 Task: Look for products from Sprouts only.
Action: Mouse moved to (22, 278)
Screenshot: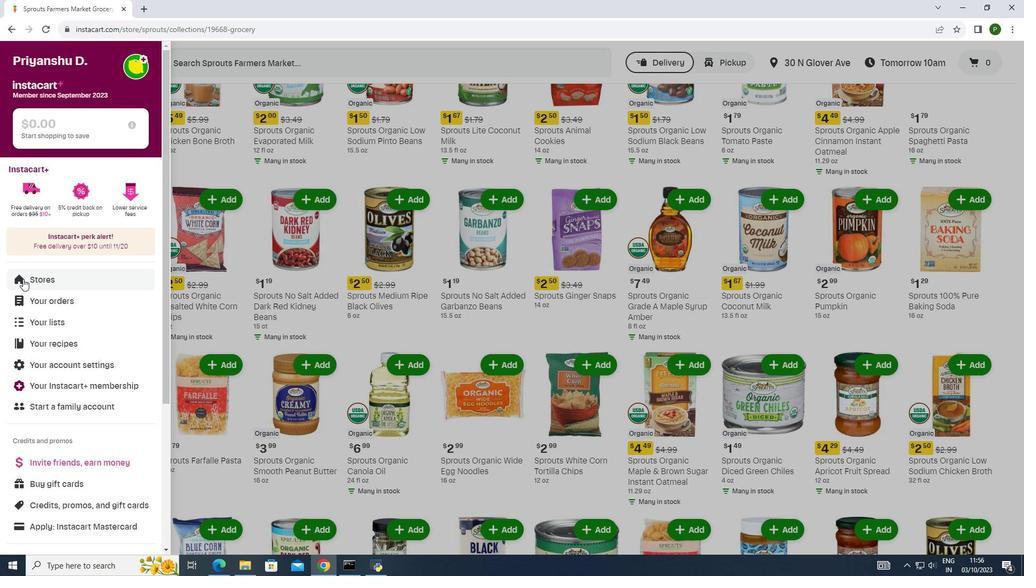 
Action: Mouse pressed left at (22, 278)
Screenshot: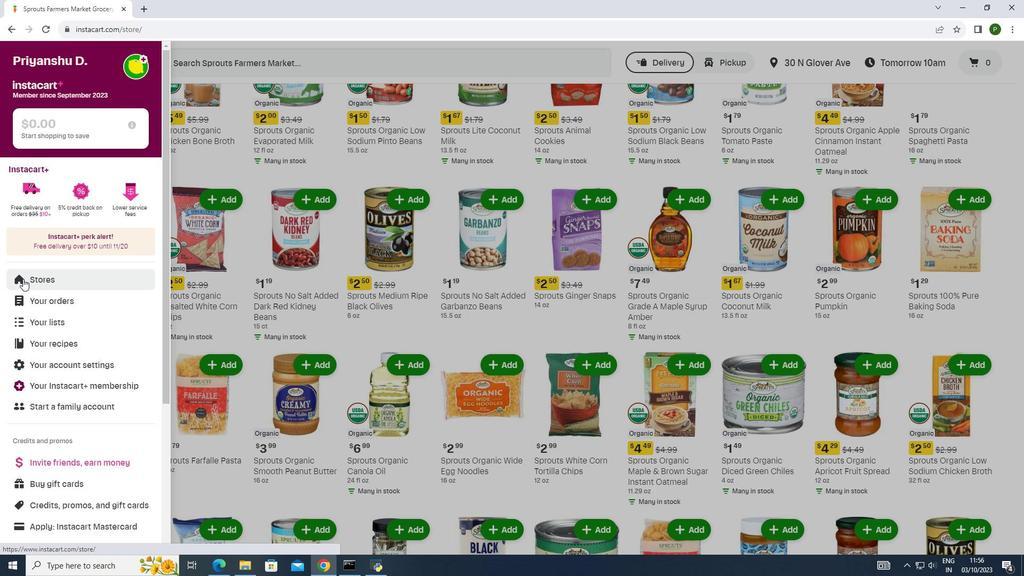 
Action: Mouse moved to (237, 97)
Screenshot: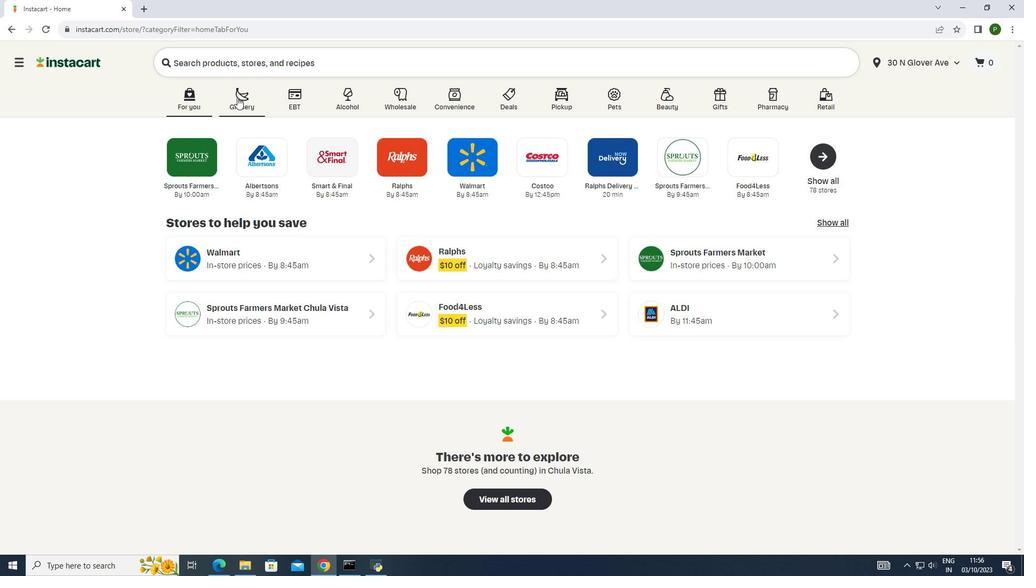 
Action: Mouse pressed left at (237, 97)
Screenshot: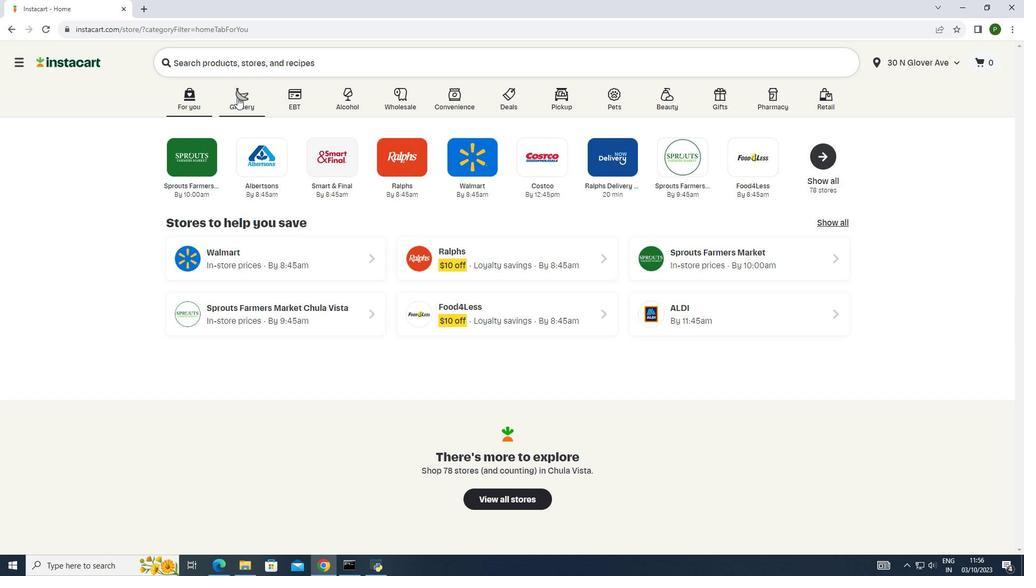 
Action: Mouse moved to (535, 150)
Screenshot: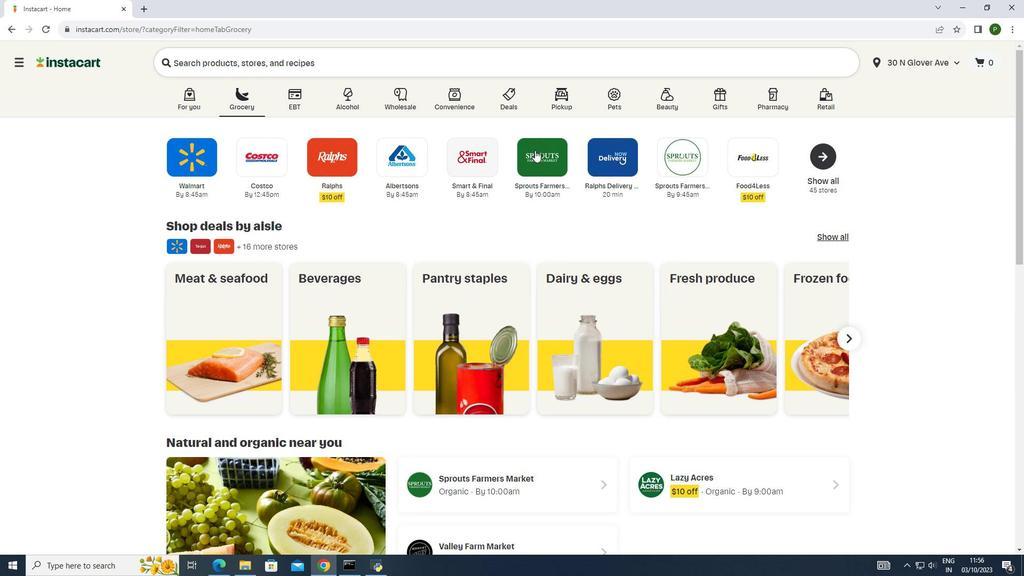 
Action: Mouse pressed left at (535, 150)
Screenshot: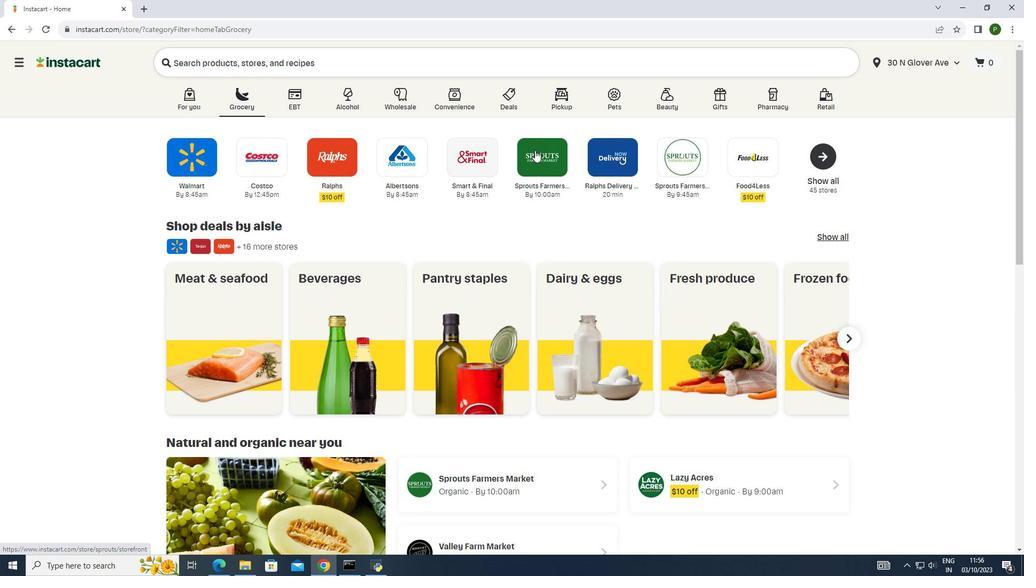 
Action: Mouse moved to (73, 289)
Screenshot: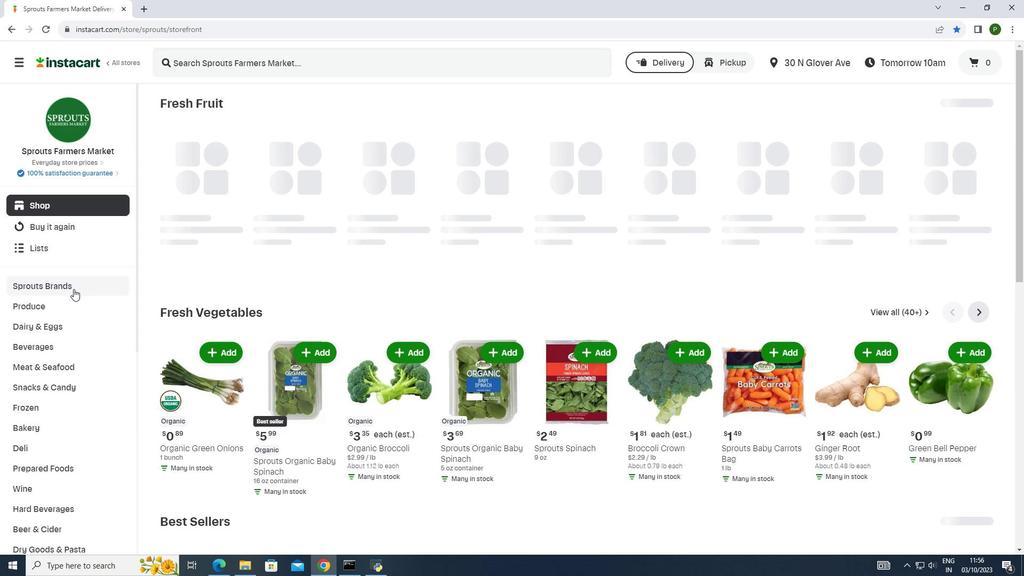 
Action: Mouse pressed left at (73, 289)
Screenshot: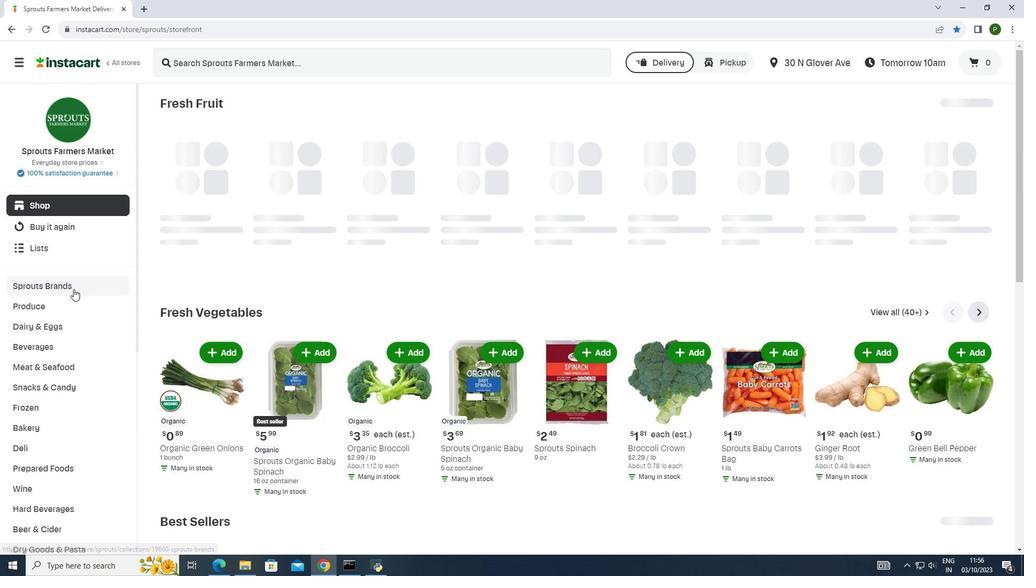 
Action: Mouse moved to (59, 366)
Screenshot: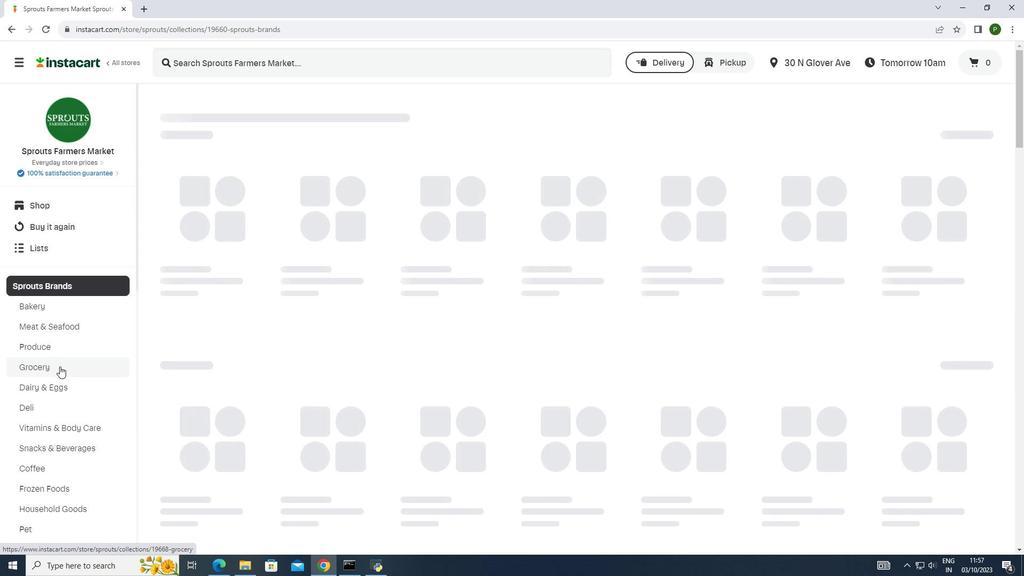 
Action: Mouse pressed left at (59, 366)
Screenshot: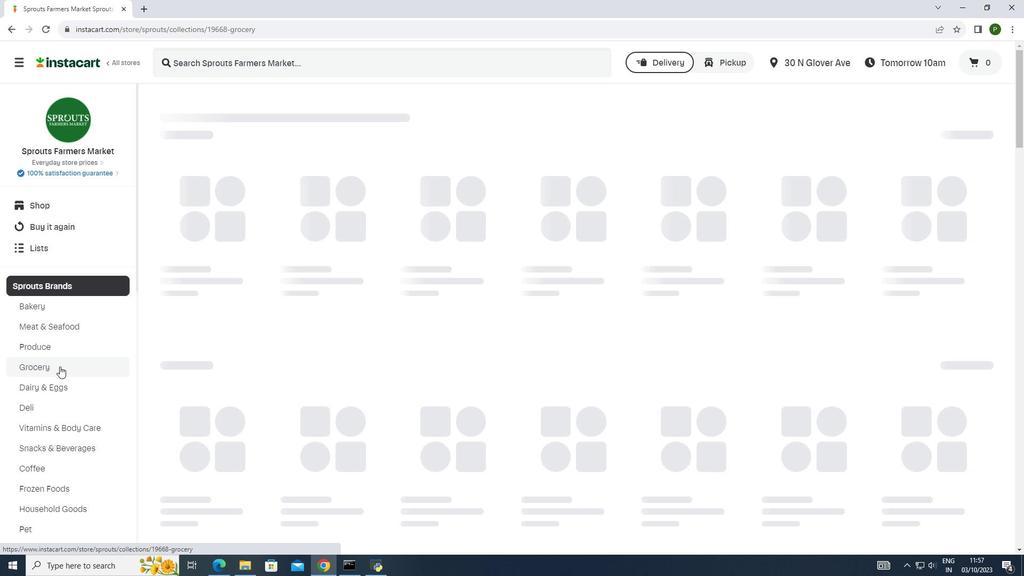 
Action: Mouse moved to (400, 139)
Screenshot: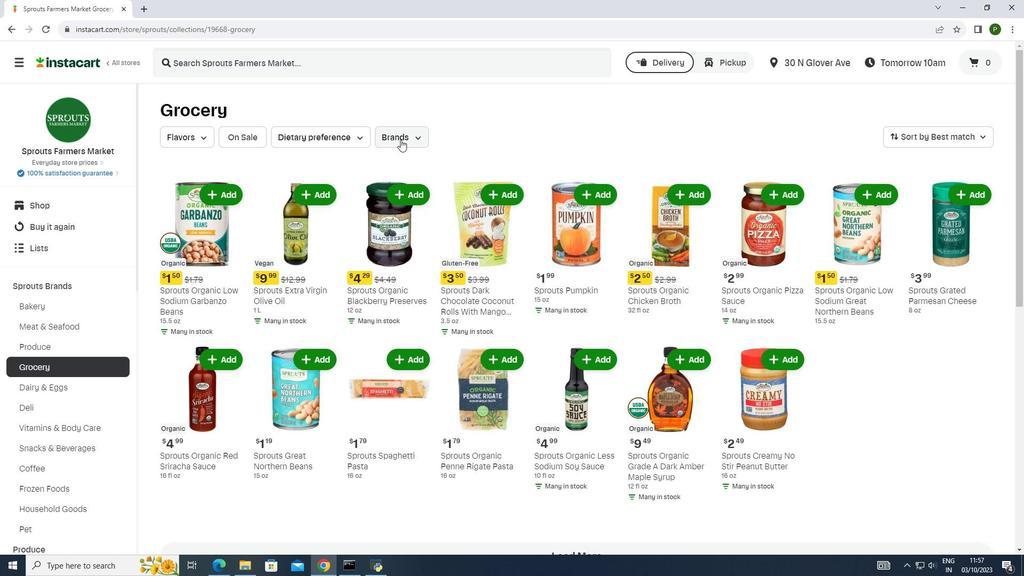 
Action: Mouse pressed left at (400, 139)
Screenshot: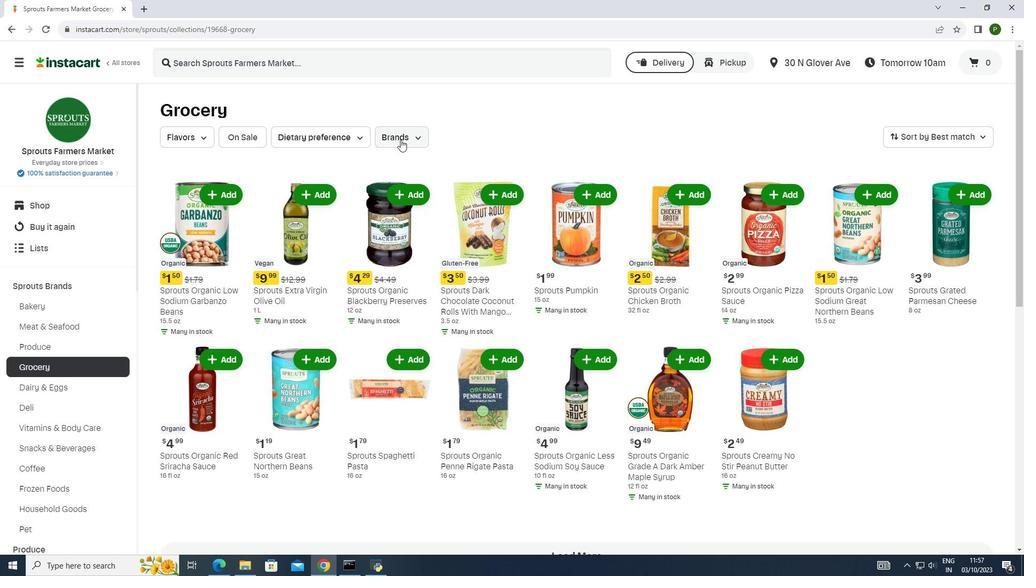 
Action: Mouse moved to (404, 193)
Screenshot: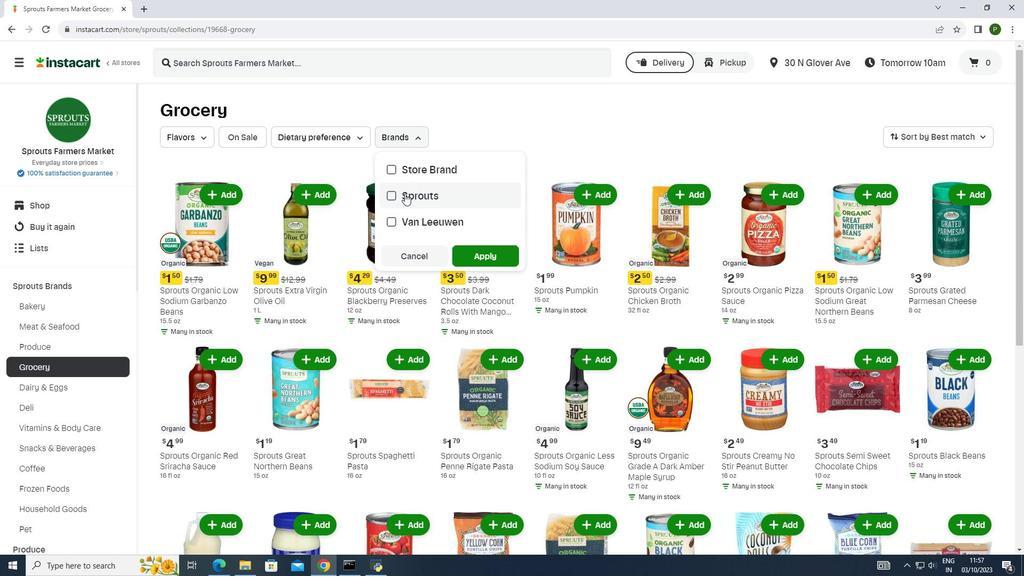 
Action: Mouse pressed left at (404, 193)
Screenshot: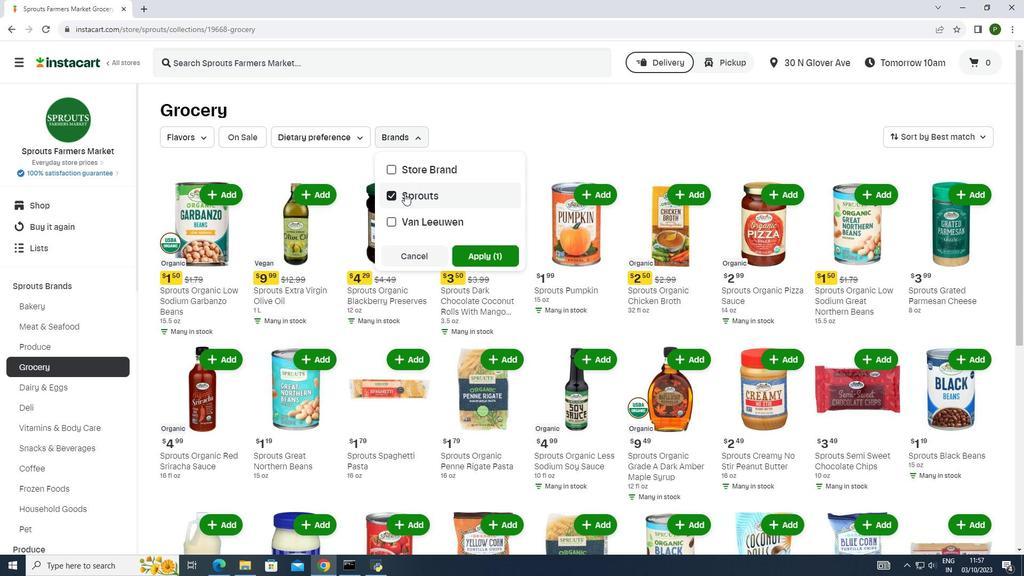 
Action: Mouse moved to (467, 251)
Screenshot: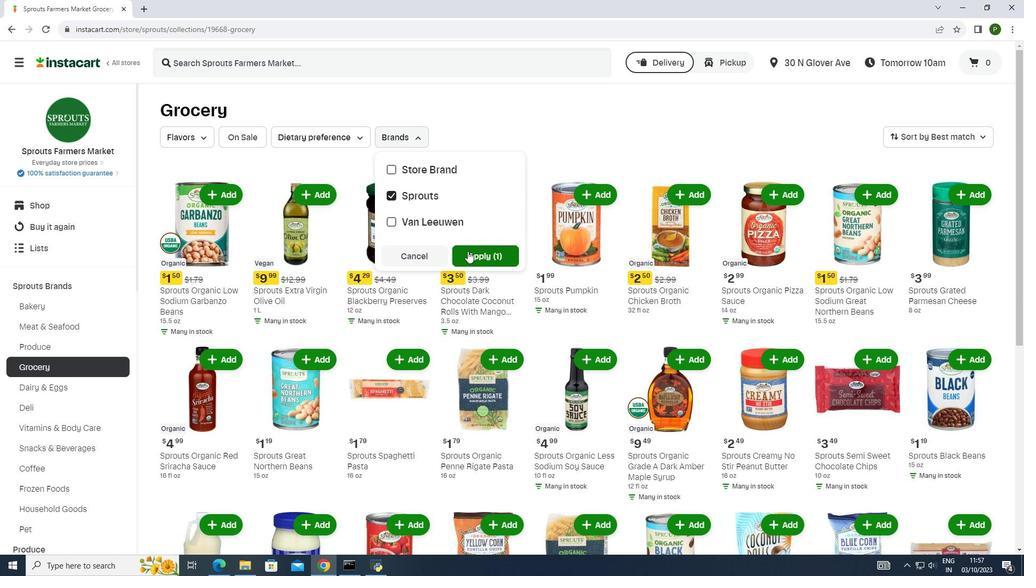 
Action: Mouse pressed left at (467, 251)
Screenshot: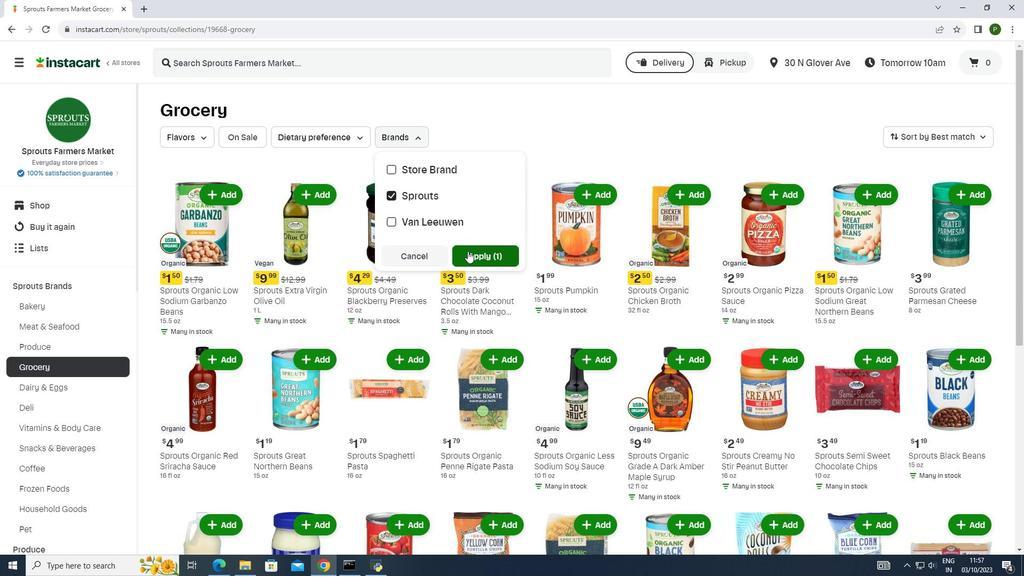 
